 Task: Add Market Corner Angel Hair Pasta to the cart.
Action: Mouse moved to (281, 544)
Screenshot: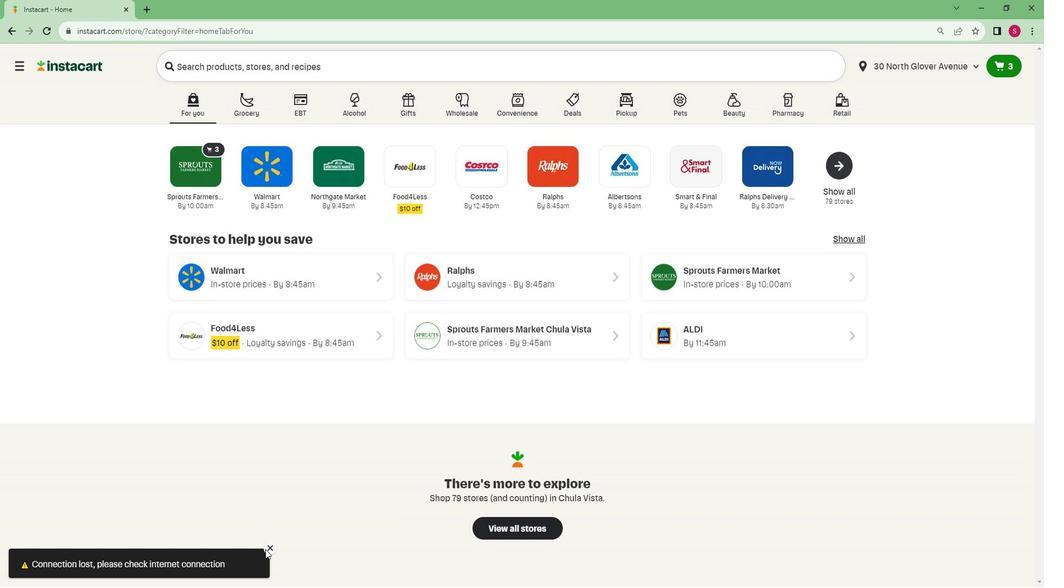 
Action: Mouse pressed left at (281, 544)
Screenshot: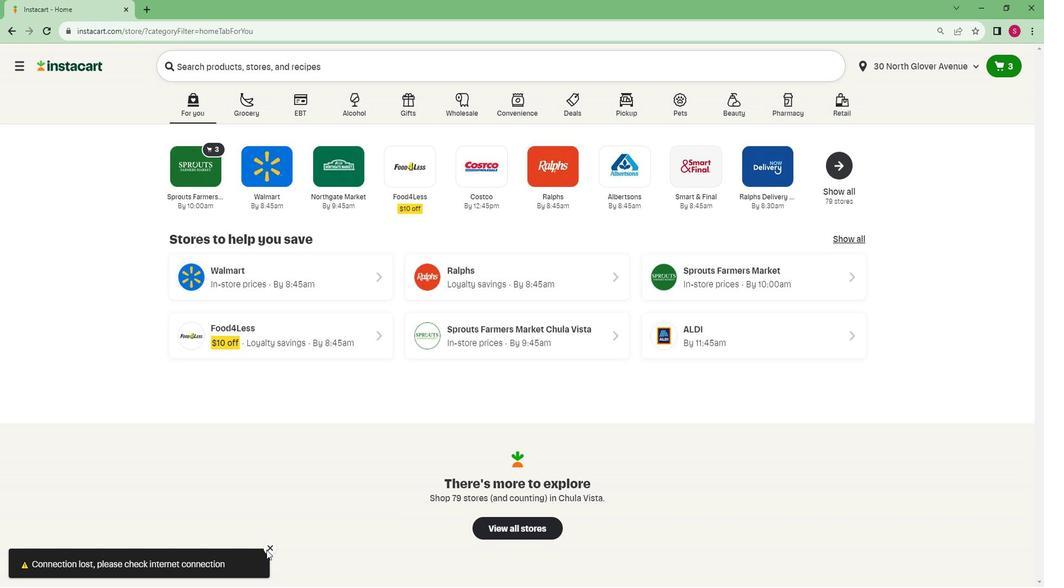 
Action: Mouse moved to (248, 124)
Screenshot: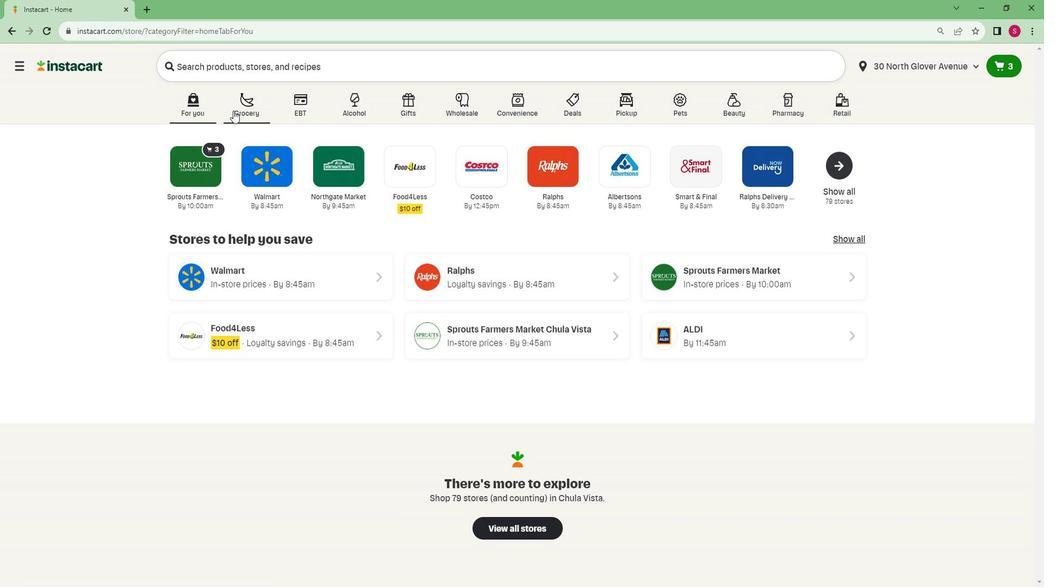 
Action: Mouse pressed left at (248, 124)
Screenshot: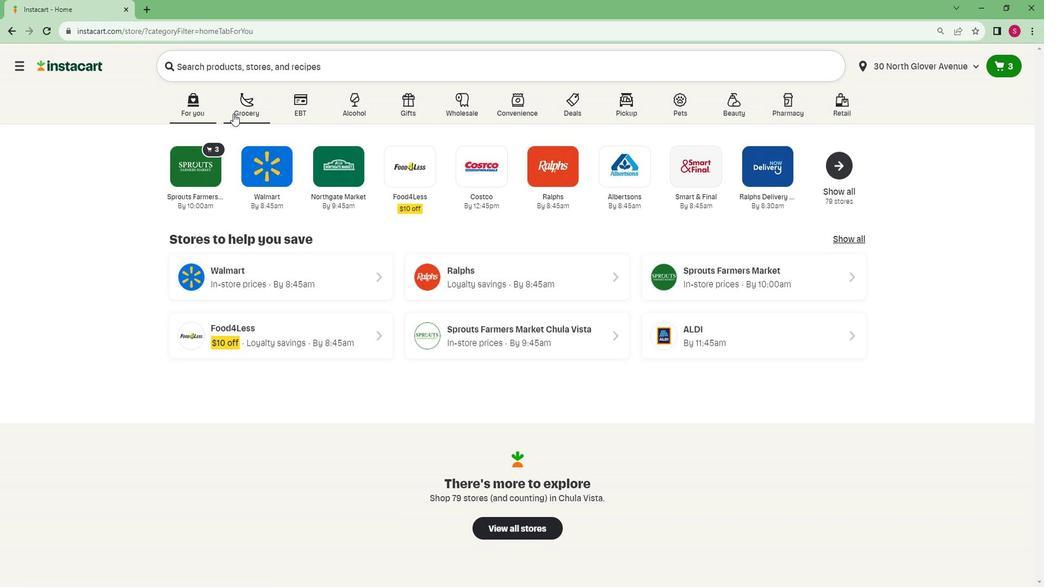 
Action: Mouse moved to (269, 315)
Screenshot: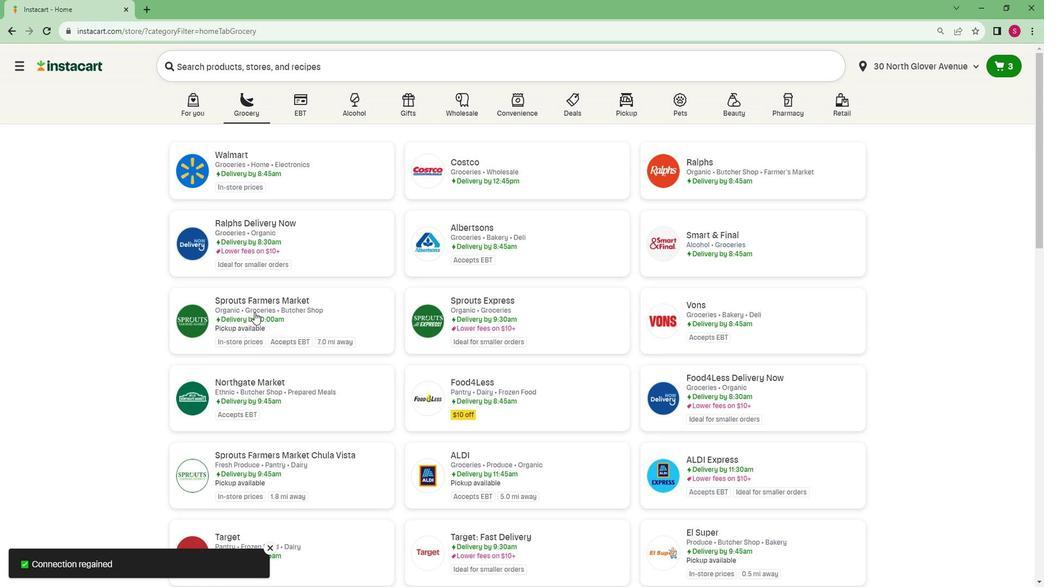 
Action: Mouse pressed left at (269, 315)
Screenshot: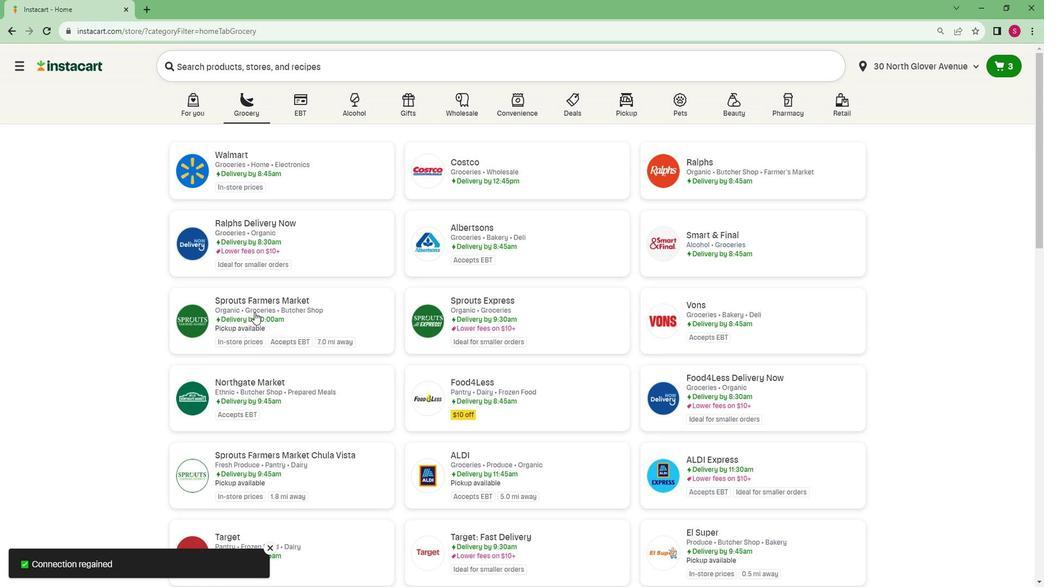 
Action: Mouse moved to (72, 474)
Screenshot: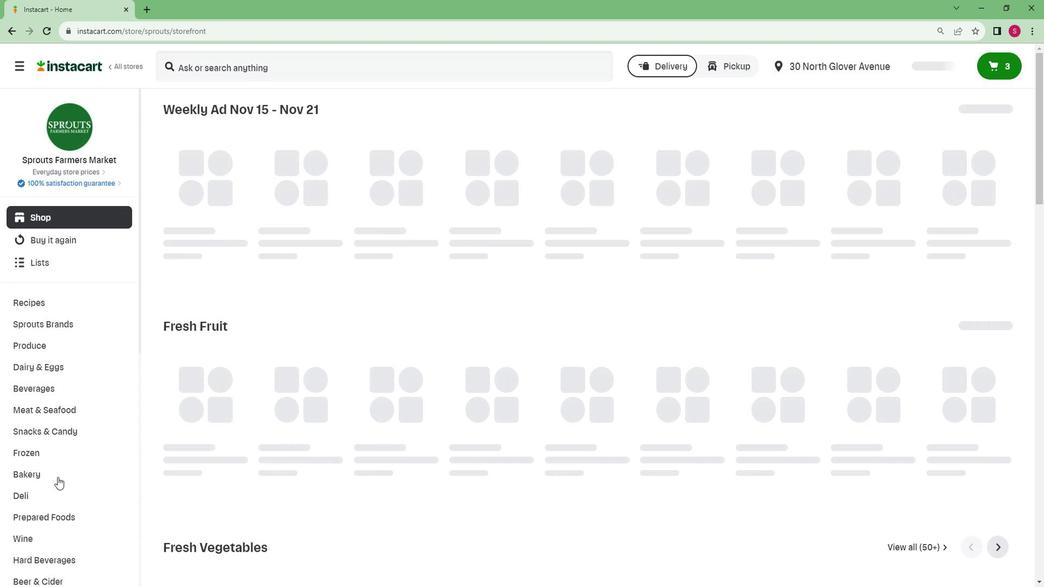 
Action: Mouse scrolled (72, 474) with delta (0, 0)
Screenshot: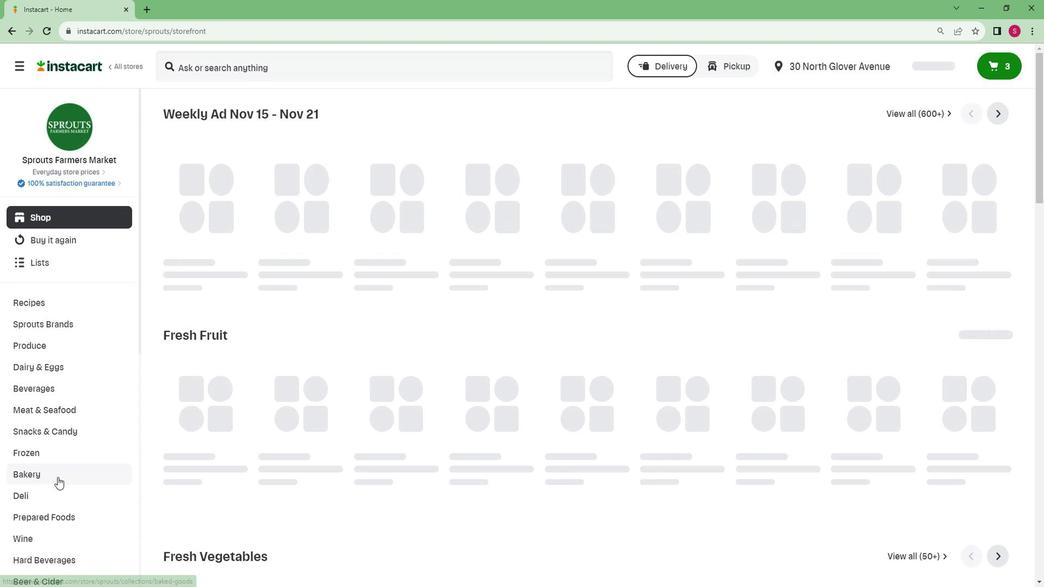 
Action: Mouse scrolled (72, 474) with delta (0, 0)
Screenshot: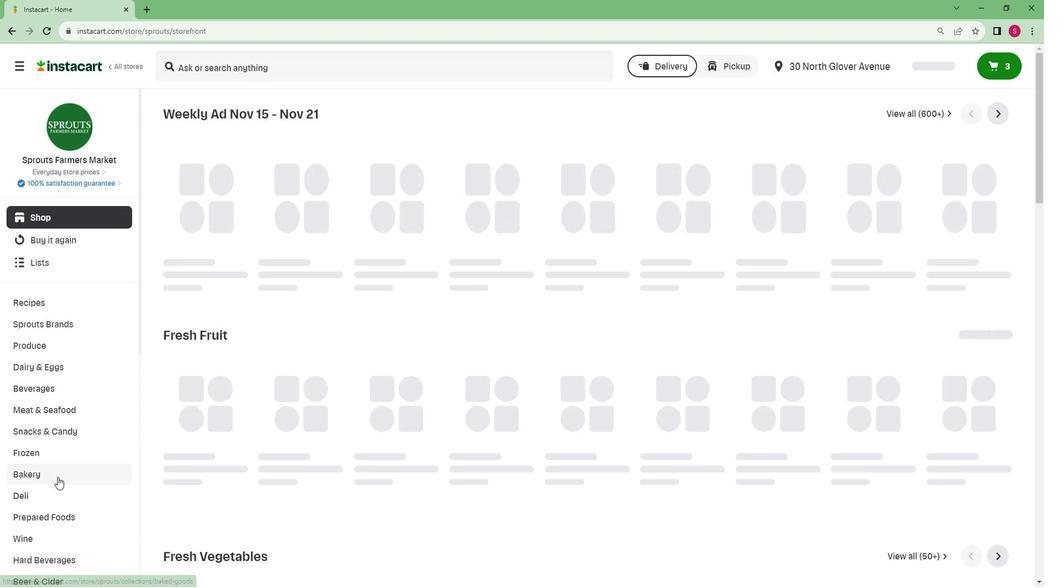
Action: Mouse scrolled (72, 474) with delta (0, 0)
Screenshot: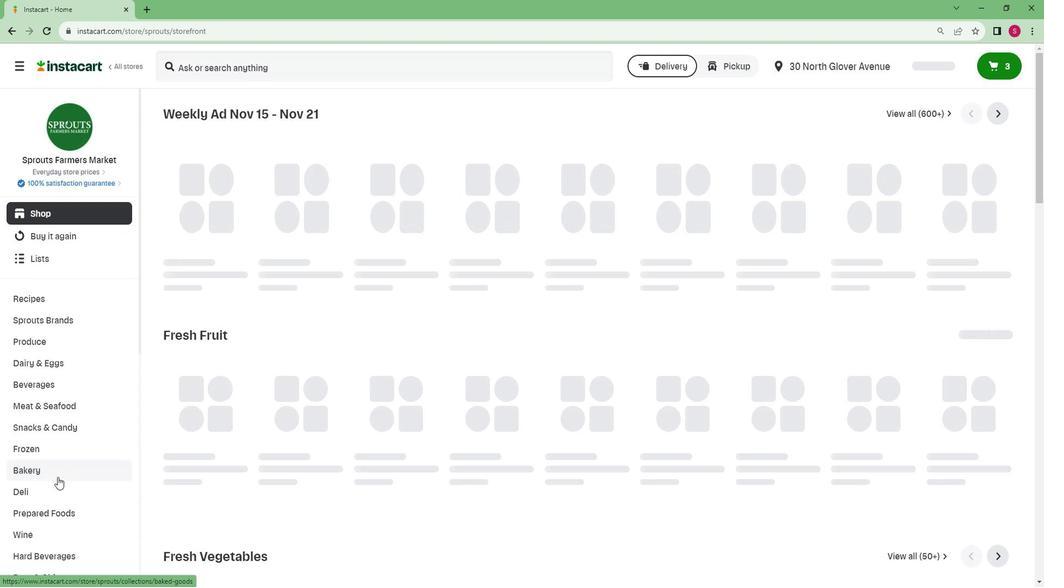 
Action: Mouse scrolled (72, 474) with delta (0, 0)
Screenshot: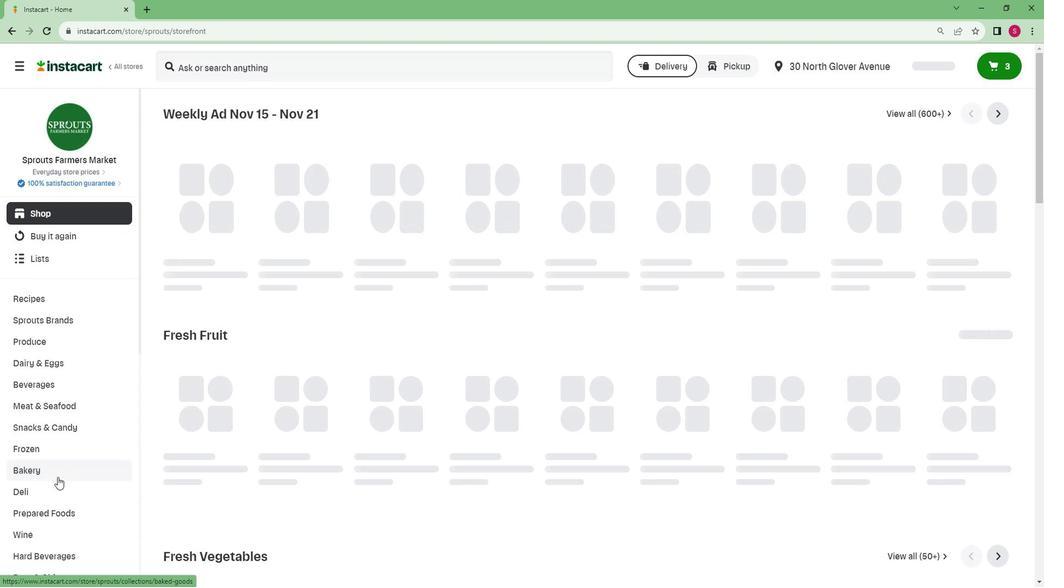 
Action: Mouse scrolled (72, 474) with delta (0, 0)
Screenshot: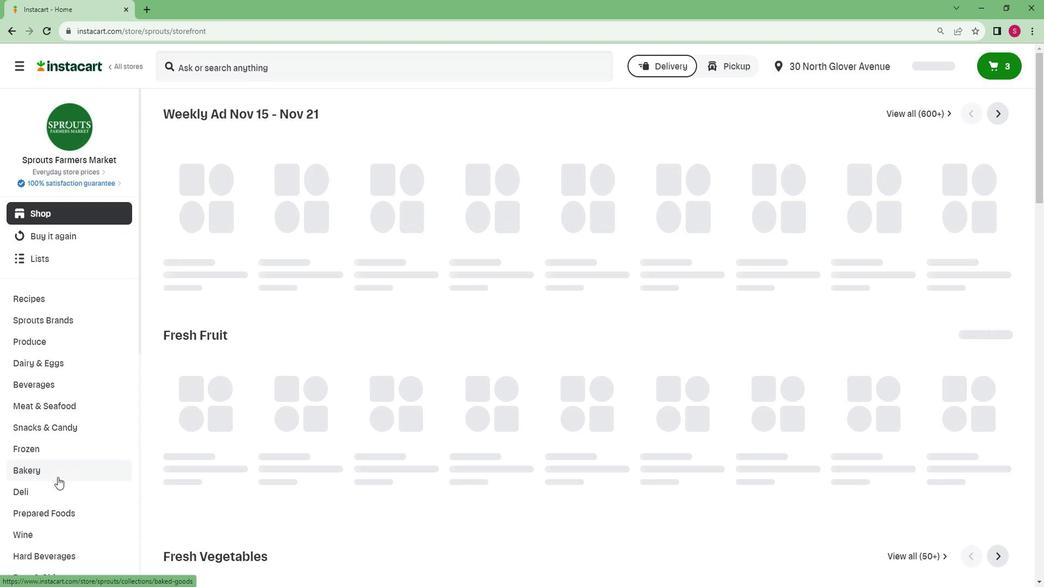 
Action: Mouse scrolled (72, 474) with delta (0, 0)
Screenshot: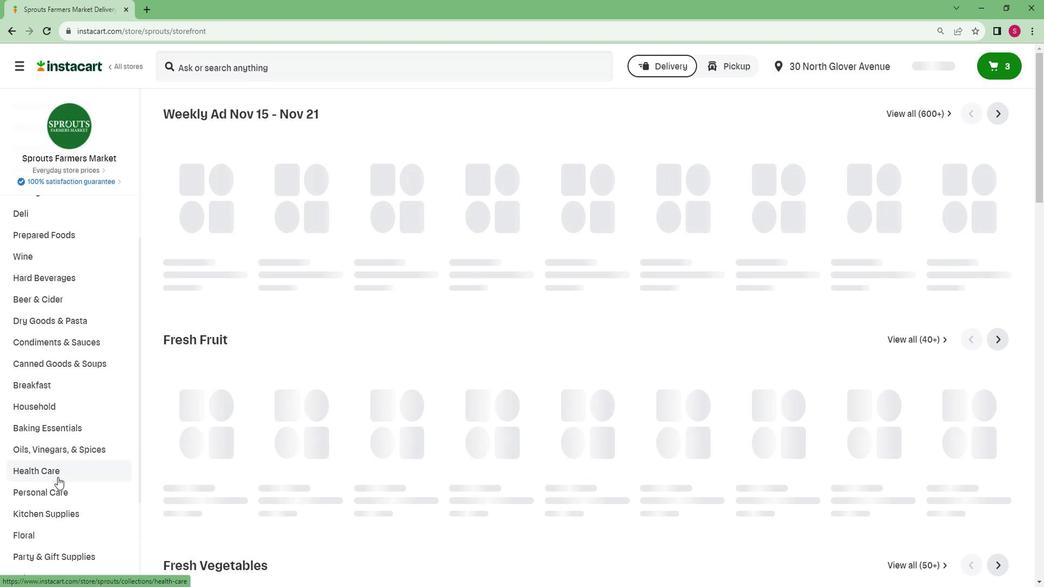 
Action: Mouse scrolled (72, 474) with delta (0, 0)
Screenshot: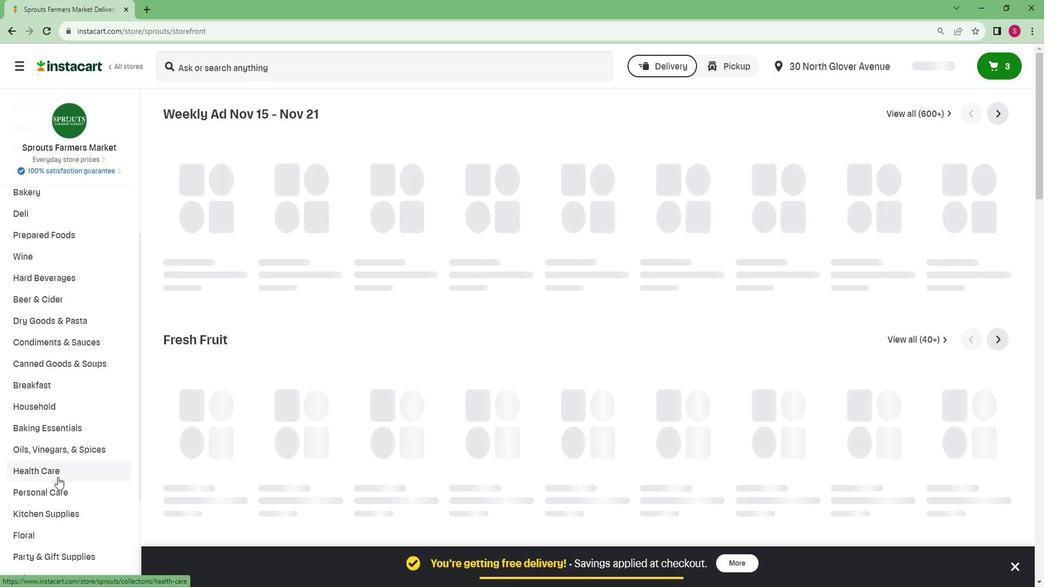
Action: Mouse scrolled (72, 474) with delta (0, 0)
Screenshot: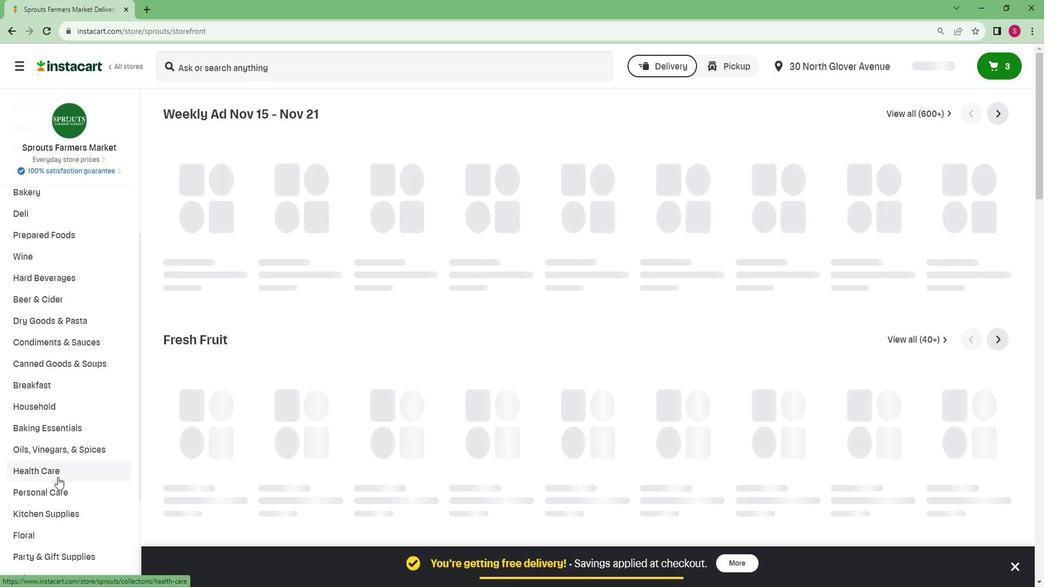 
Action: Mouse moved to (56, 510)
Screenshot: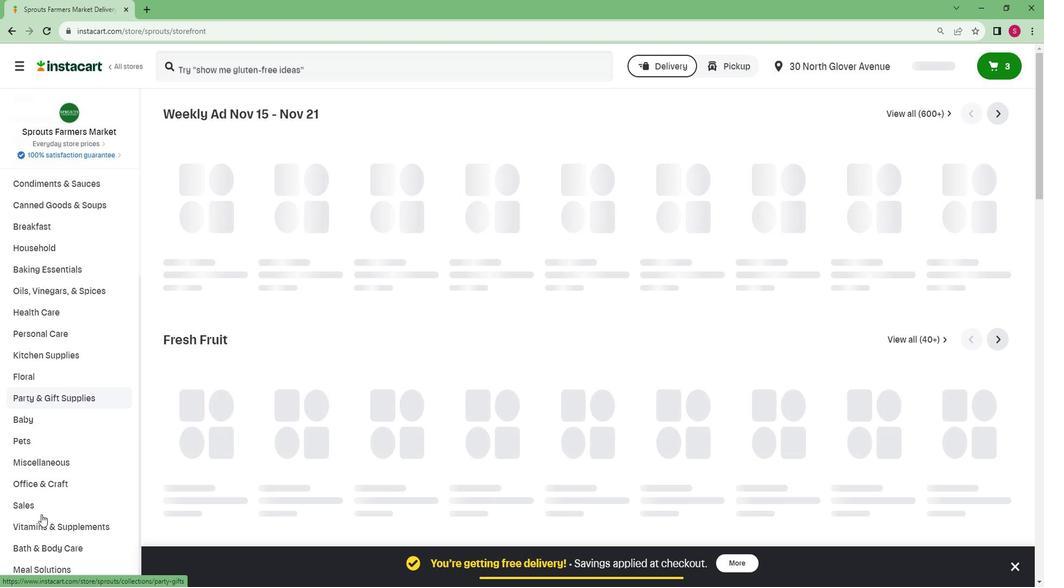 
Action: Mouse scrolled (56, 510) with delta (0, 0)
Screenshot: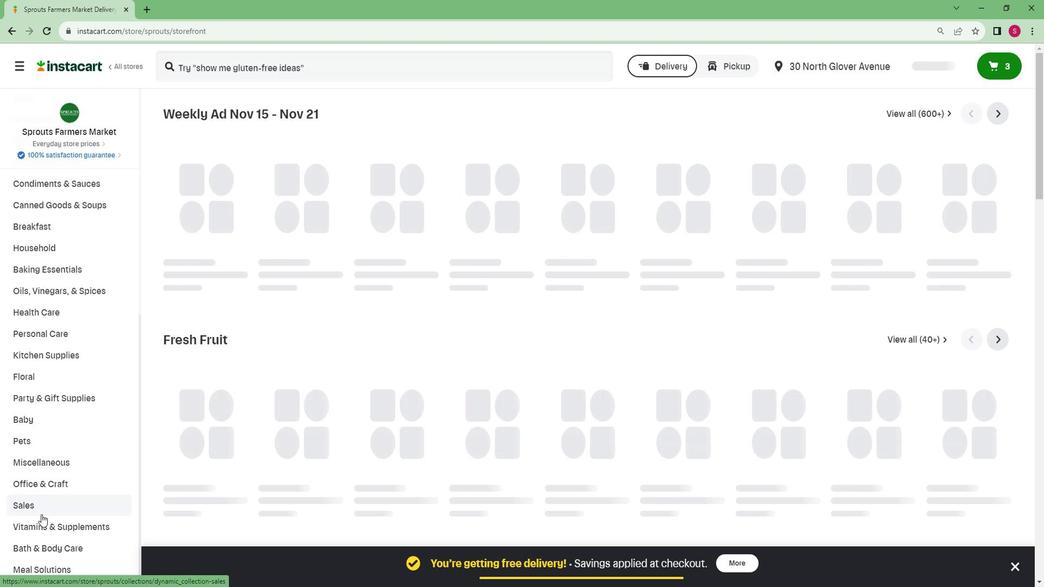 
Action: Mouse scrolled (56, 510) with delta (0, 0)
Screenshot: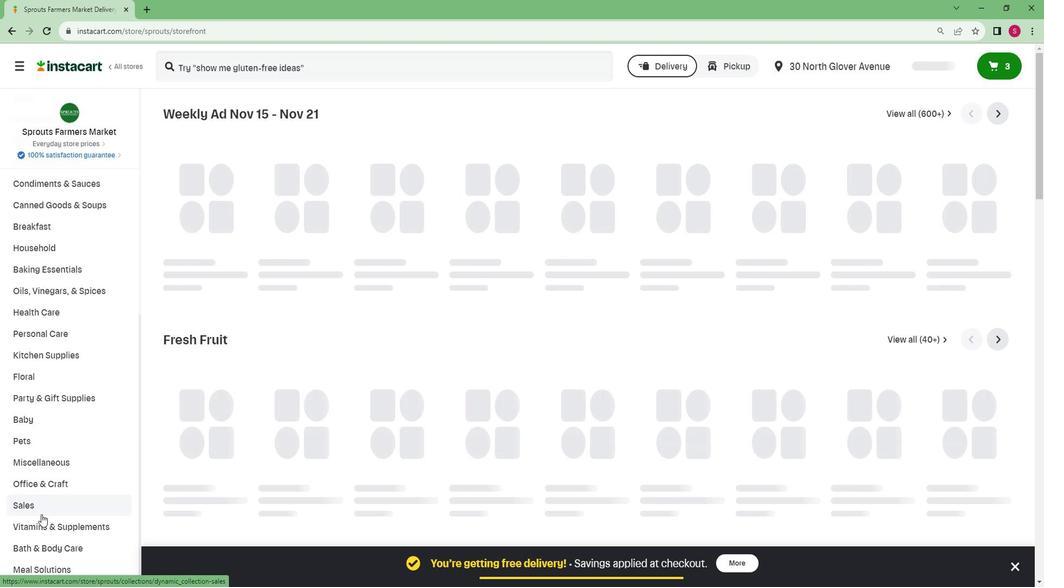 
Action: Mouse scrolled (56, 510) with delta (0, 0)
Screenshot: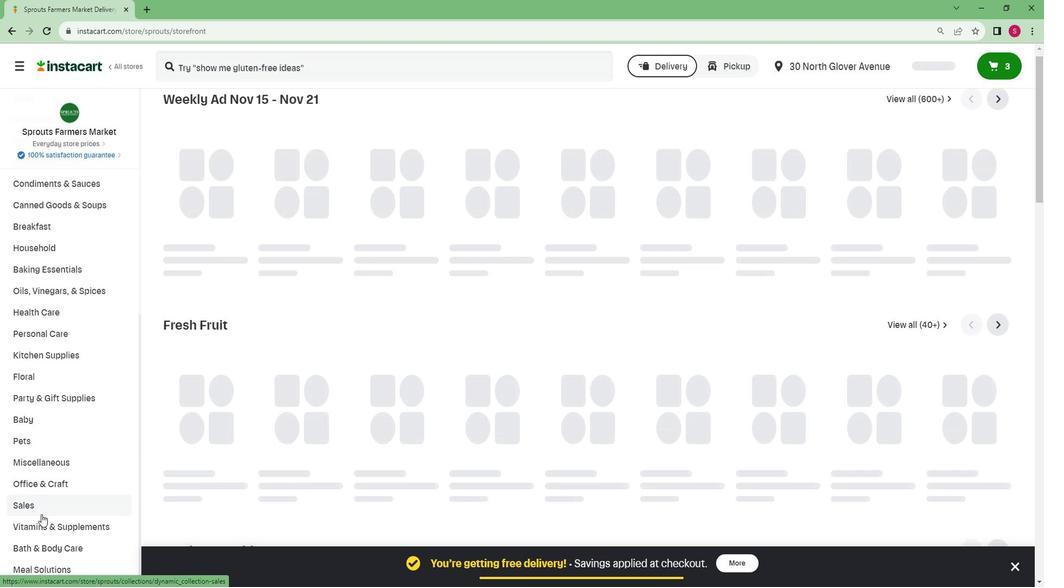 
Action: Mouse scrolled (56, 510) with delta (0, 0)
Screenshot: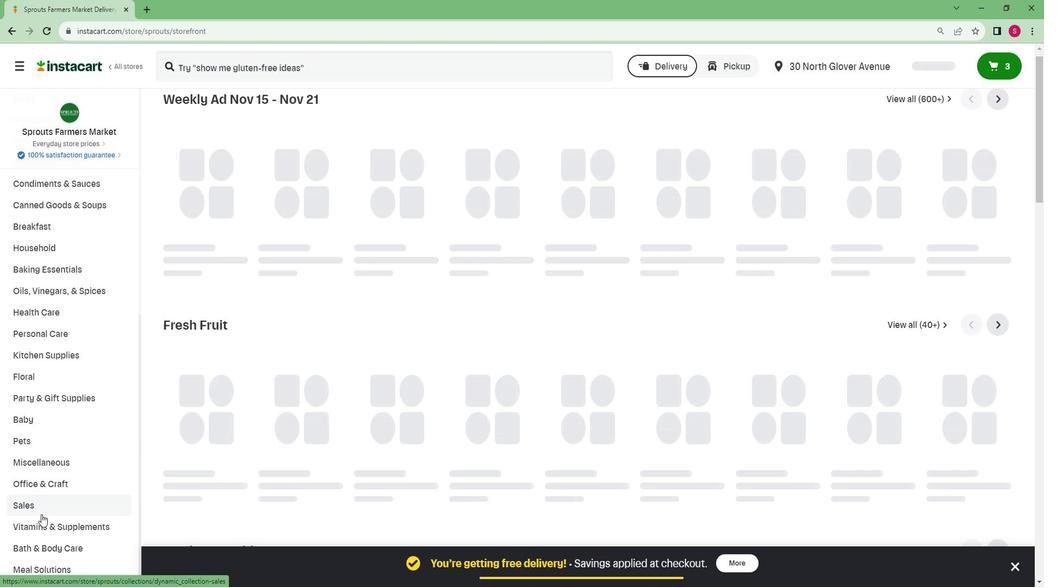 
Action: Mouse moved to (44, 565)
Screenshot: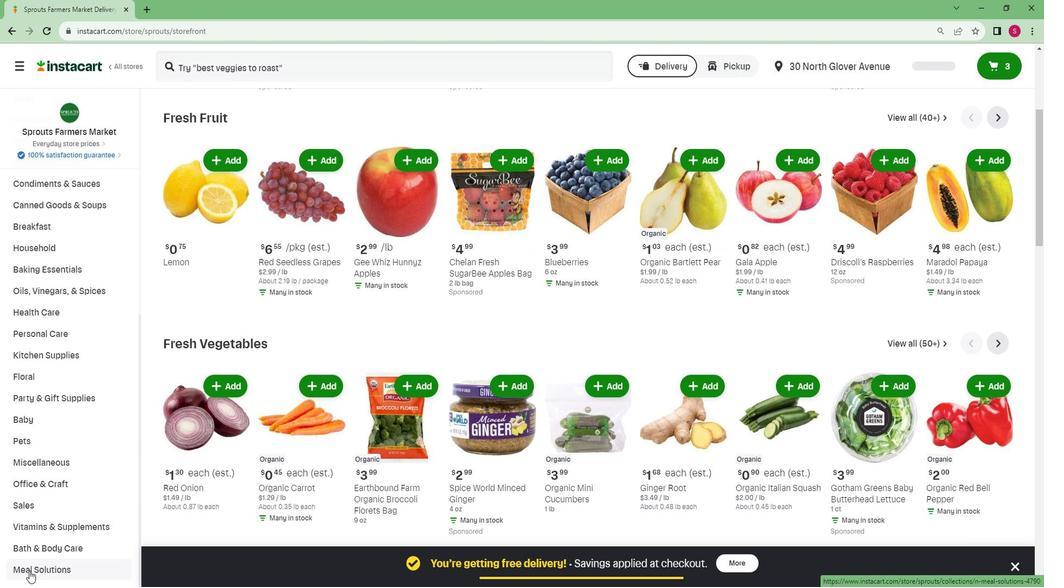 
Action: Mouse pressed left at (44, 565)
Screenshot: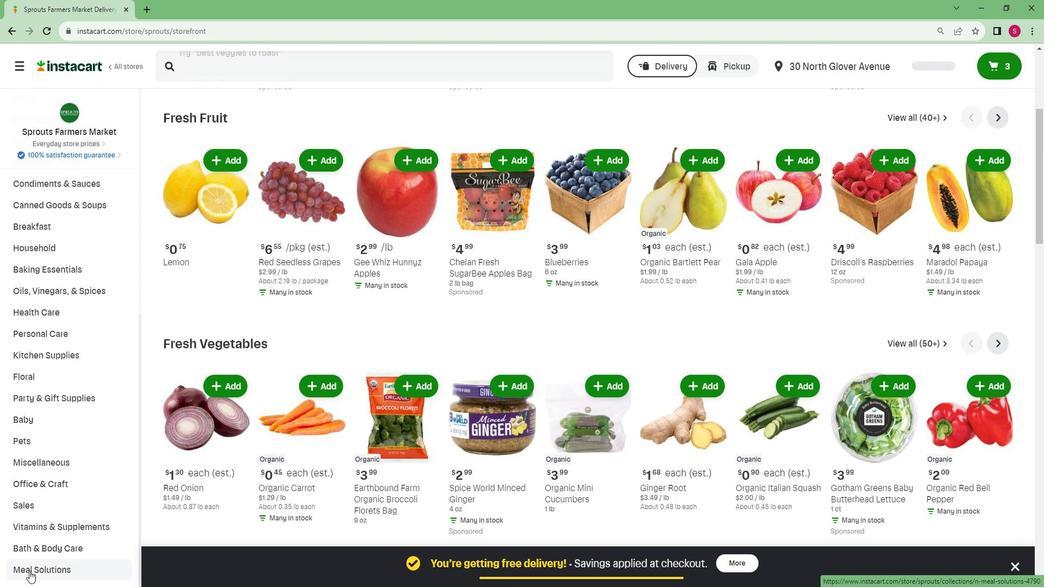 
Action: Mouse moved to (49, 543)
Screenshot: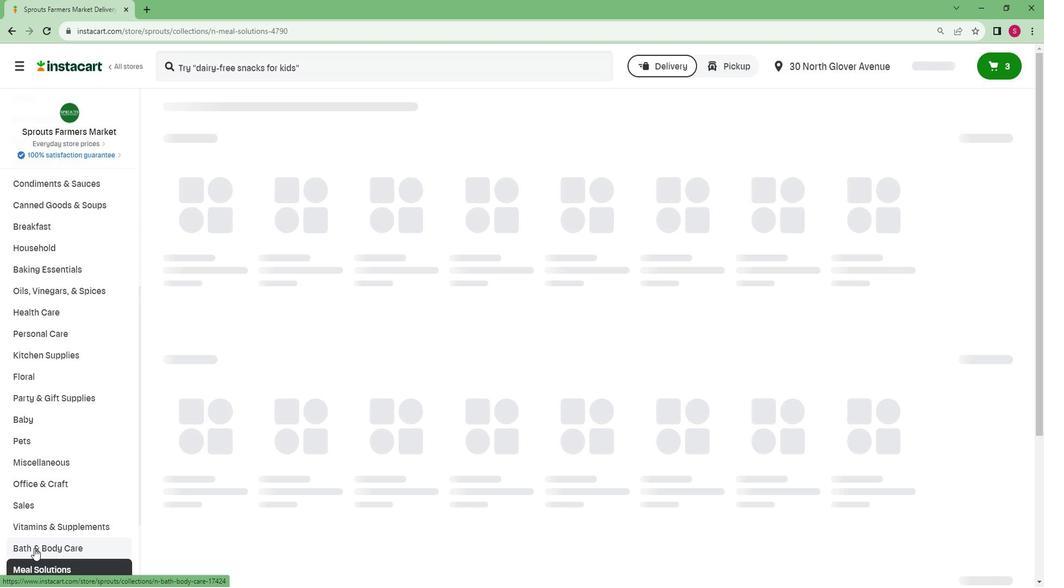 
Action: Mouse scrolled (49, 542) with delta (0, 0)
Screenshot: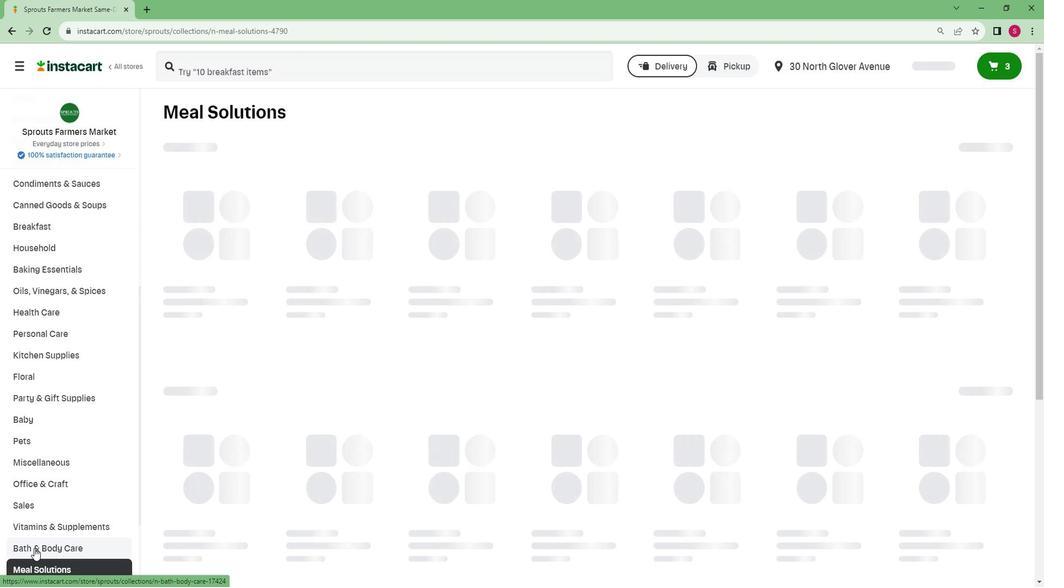
Action: Mouse scrolled (49, 542) with delta (0, 0)
Screenshot: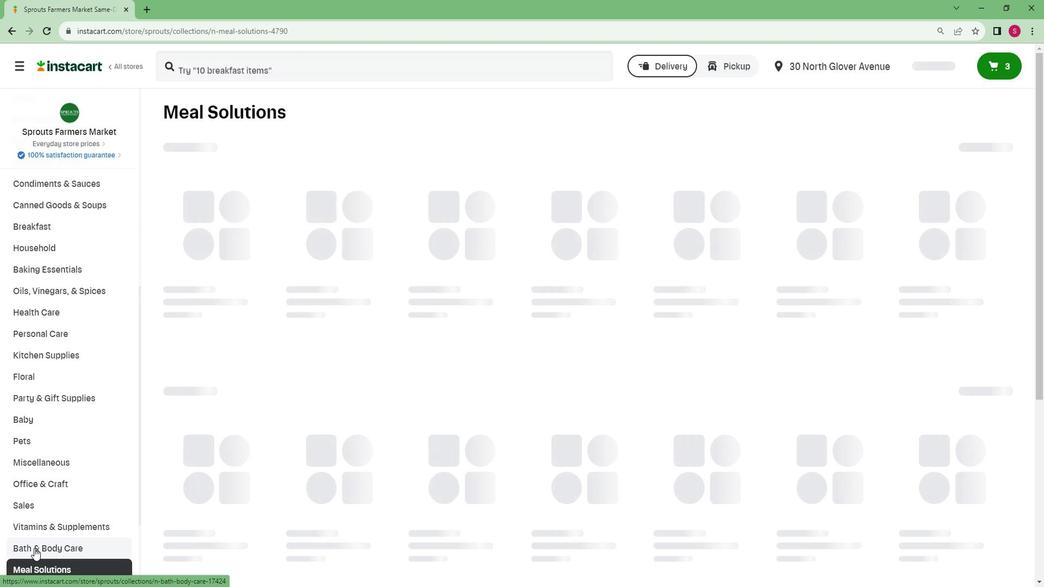 
Action: Mouse scrolled (49, 542) with delta (0, 0)
Screenshot: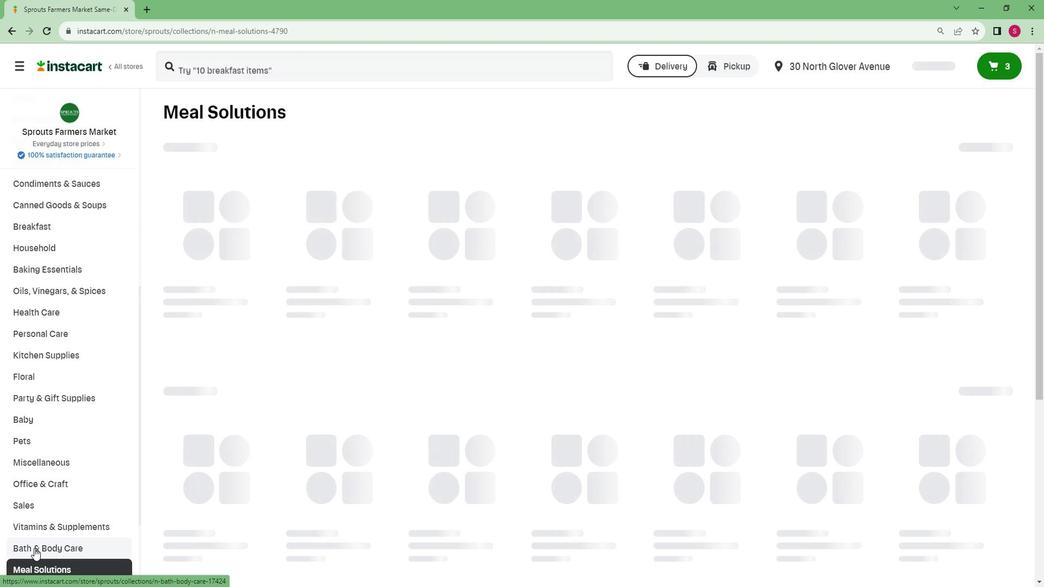
Action: Mouse scrolled (49, 542) with delta (0, 0)
Screenshot: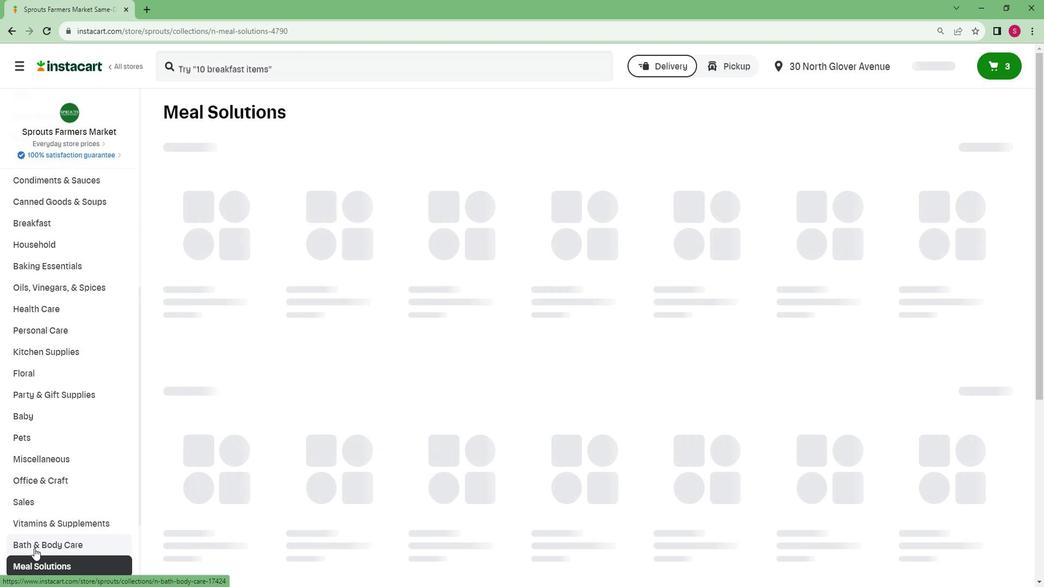 
Action: Mouse moved to (71, 504)
Screenshot: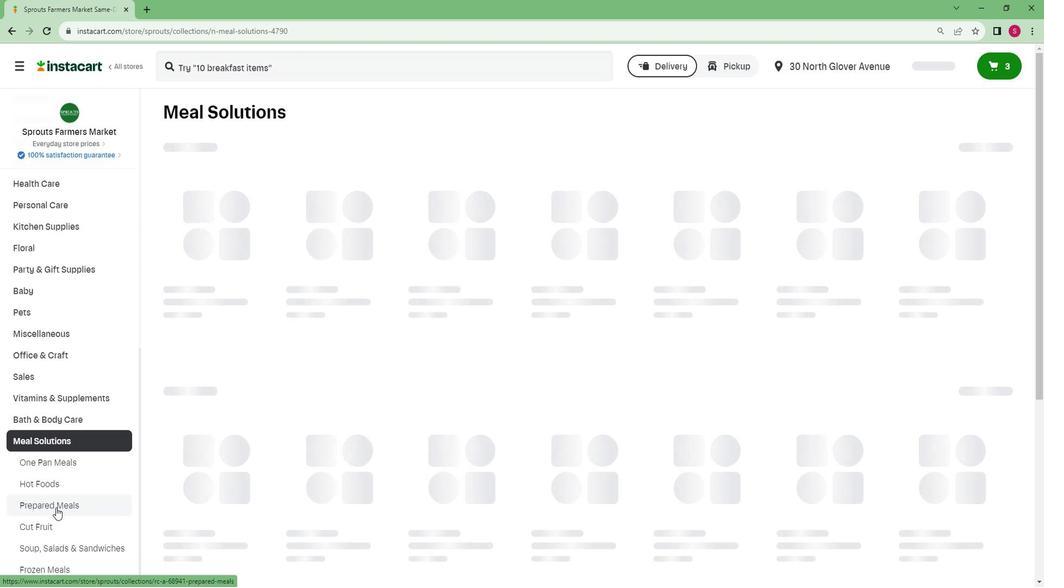 
Action: Mouse pressed left at (71, 504)
Screenshot: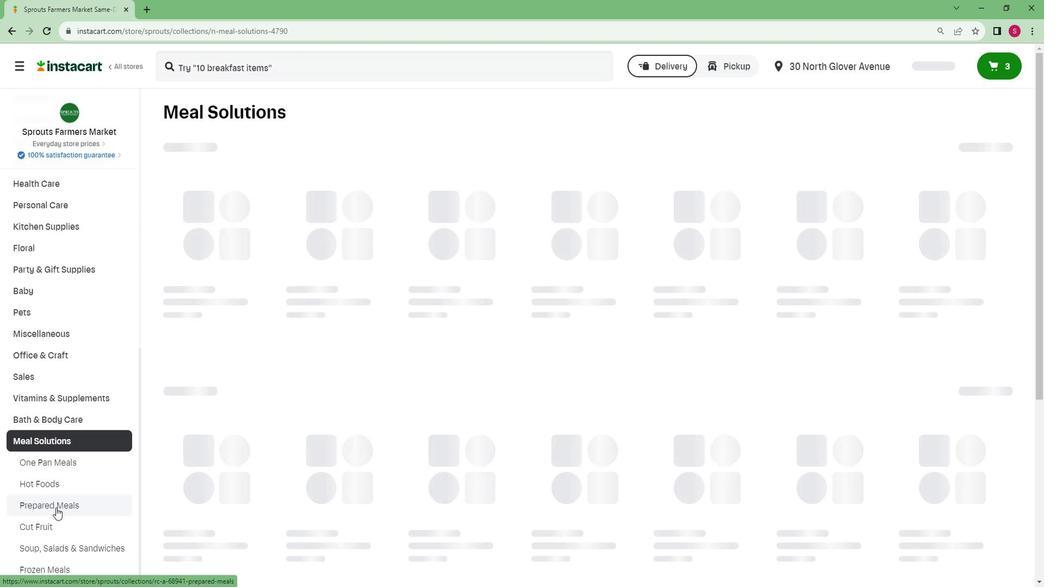 
Action: Mouse moved to (288, 87)
Screenshot: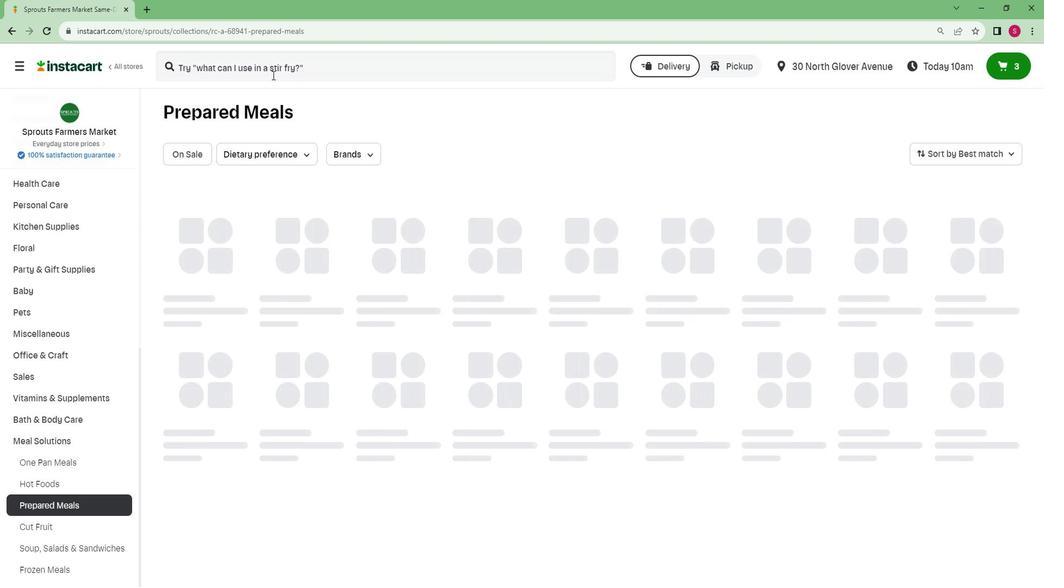 
Action: Mouse pressed left at (288, 87)
Screenshot: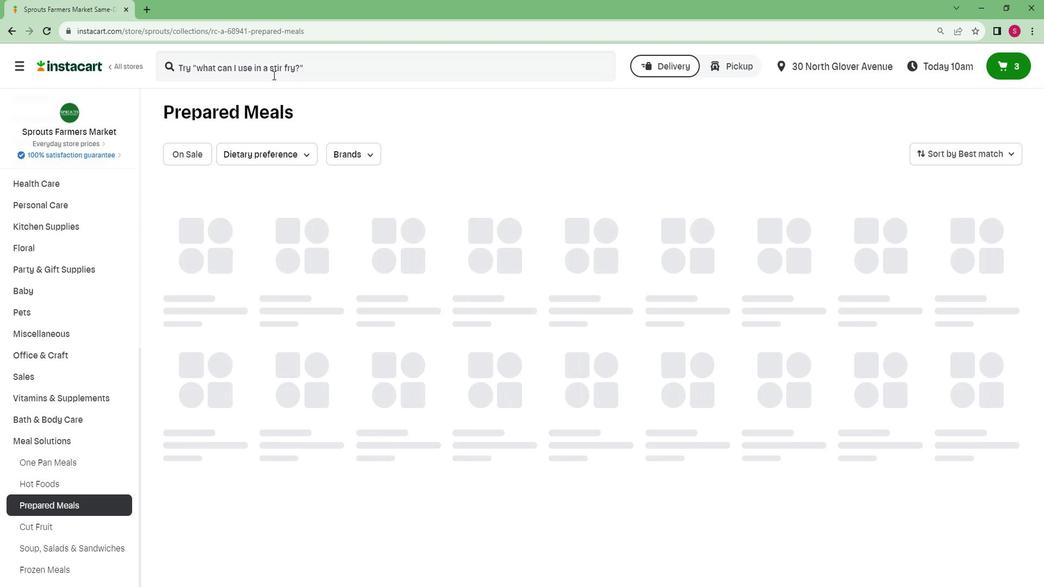 
Action: Key pressed <Key.caps_lock>M<Key.caps_lock>arket<Key.space><Key.caps_lock>C<Key.caps_lock>orner<Key.space><Key.caps_lock>A<Key.caps_lock>ngel<Key.space><Key.caps_lock>H<Key.caps_lock>i<Key.backspace>air<Key.space><Key.caps_lock>P<Key.caps_lock>asta<Key.enter>
Screenshot: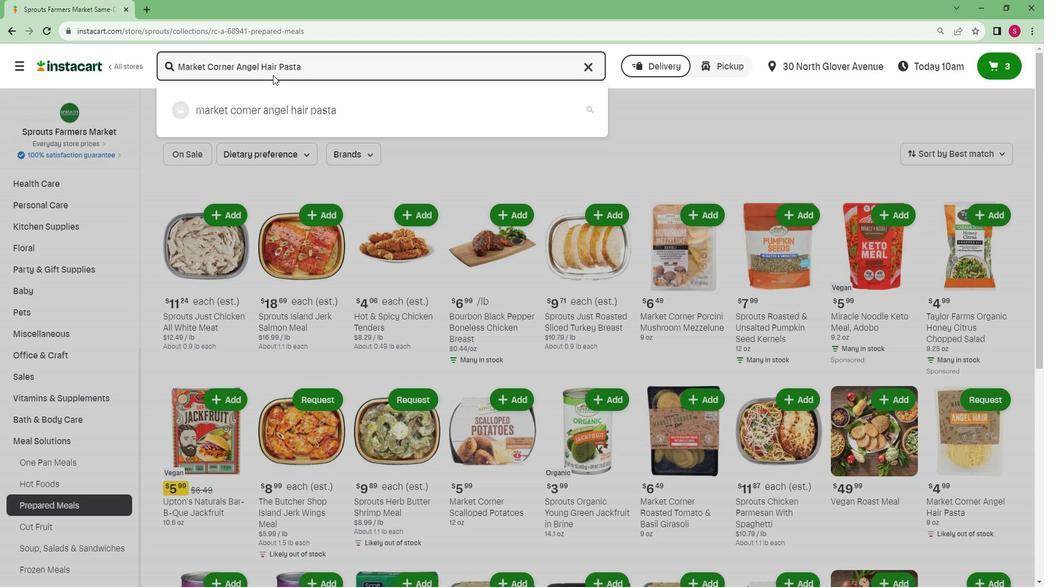 
Action: Mouse moved to (277, 339)
Screenshot: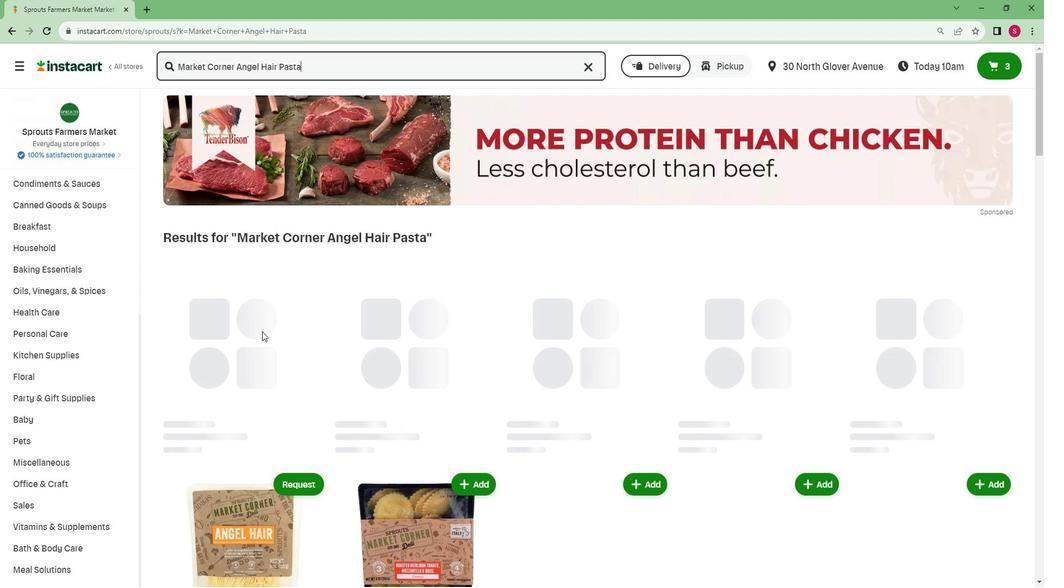 
Action: Mouse scrolled (277, 338) with delta (0, 0)
Screenshot: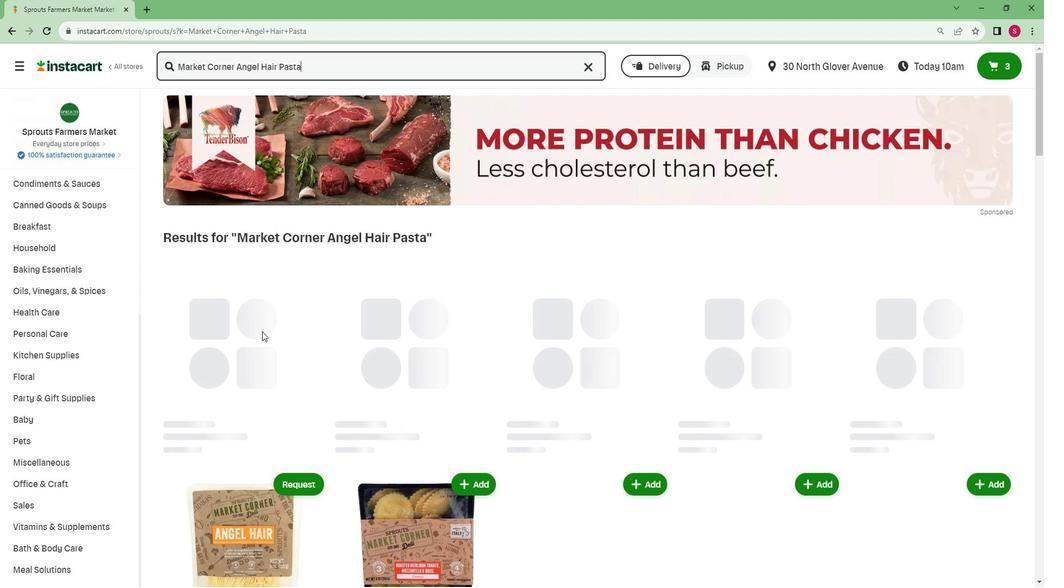 
Action: Mouse moved to (277, 342)
Screenshot: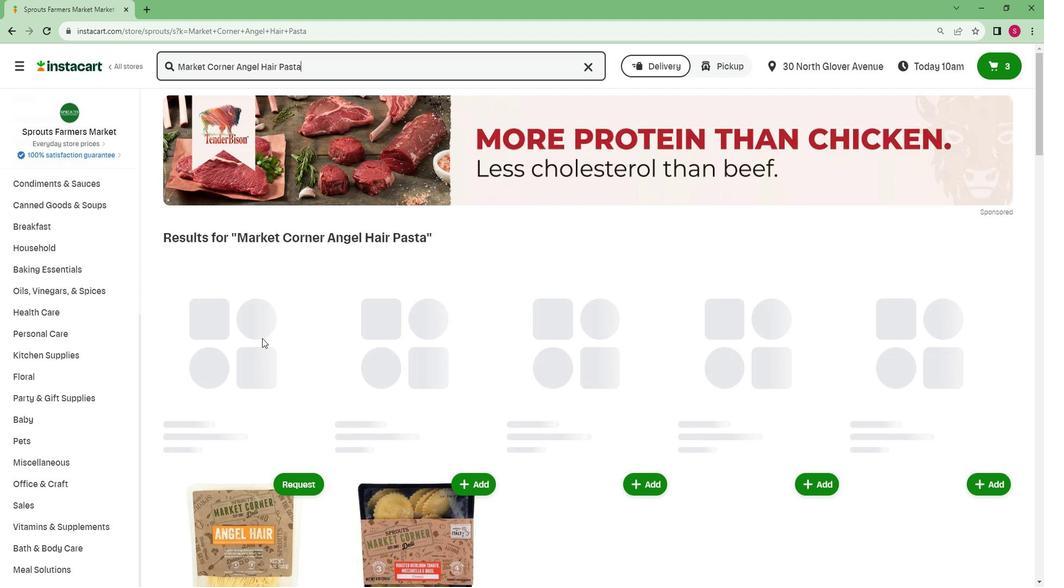 
Action: Mouse scrolled (277, 341) with delta (0, 0)
Screenshot: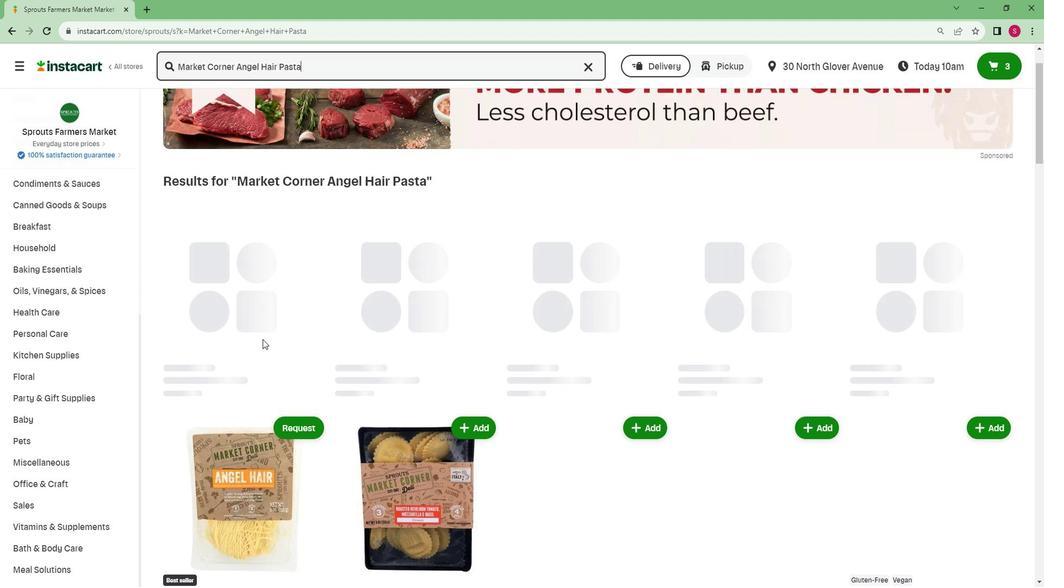 
Action: Mouse scrolled (277, 341) with delta (0, 0)
Screenshot: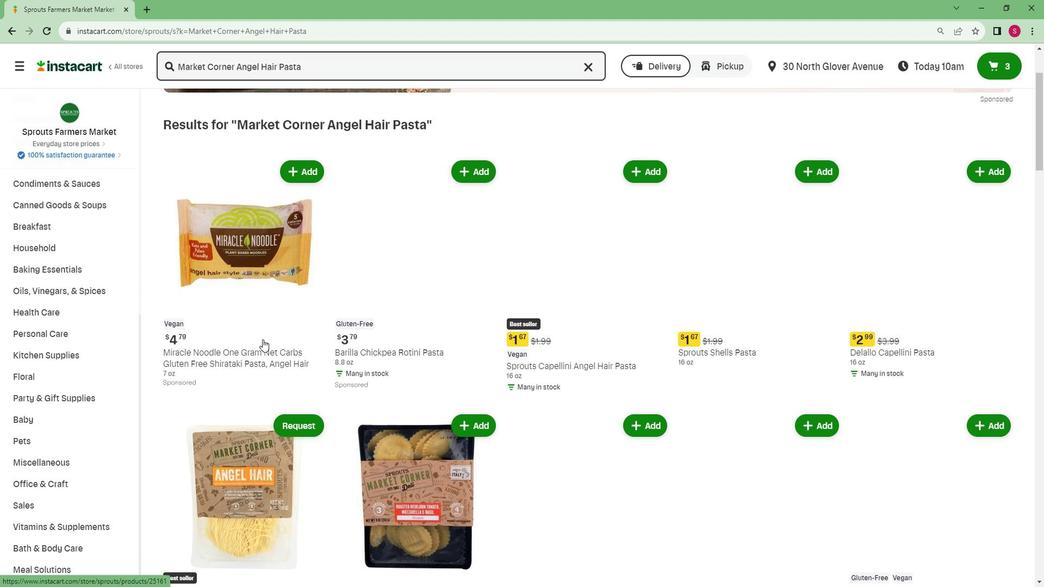 
Action: Mouse moved to (317, 367)
Screenshot: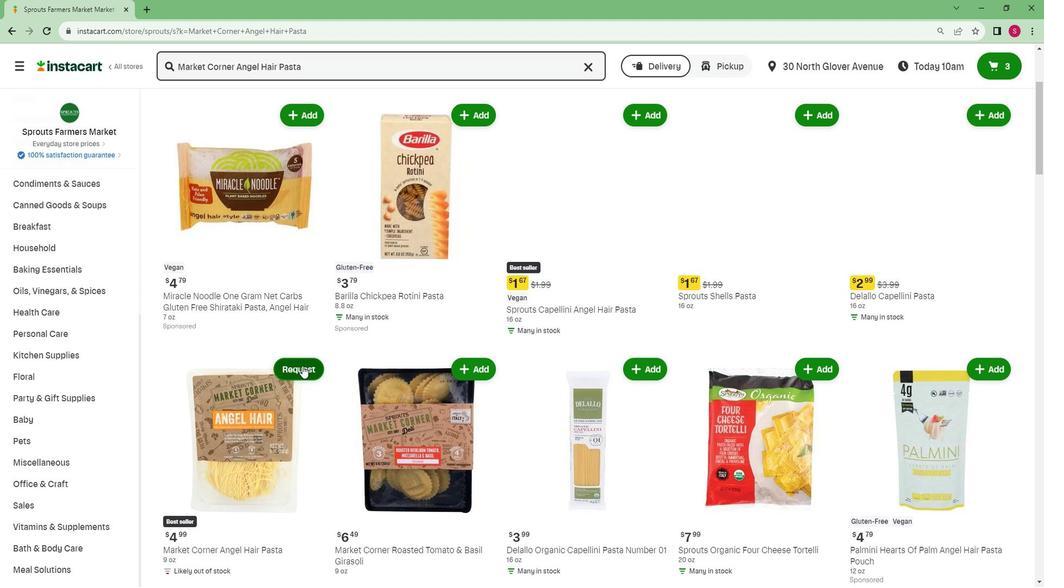 
Action: Mouse pressed left at (317, 367)
Screenshot: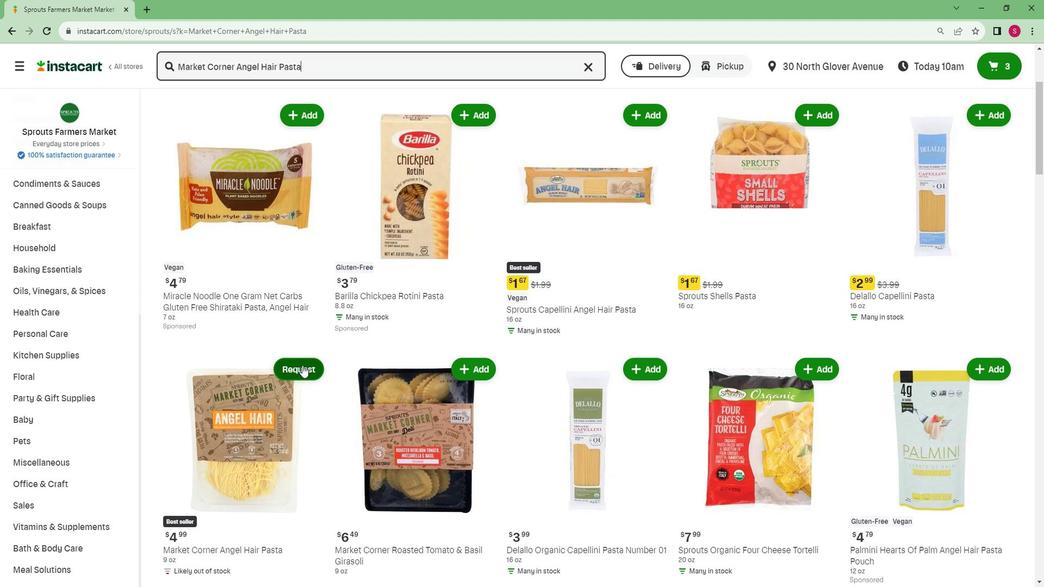 
